 Task: Assign Person0000000155 as Project Lead of Scrum Project Project0000000078 in Jira. Create Issue Issue0000000381 in Backlog  in Scrum Project Project0000000077 in Jira. Create Issue Issue0000000382 in Backlog  in Scrum Project Project0000000077 in Jira. Create Issue Issue0000000383 in Backlog  in Scrum Project Project0000000077 in Jira. Create Issue Issue0000000384 in Backlog  in Scrum Project Project0000000077 in Jira
Action: Mouse moved to (292, 90)
Screenshot: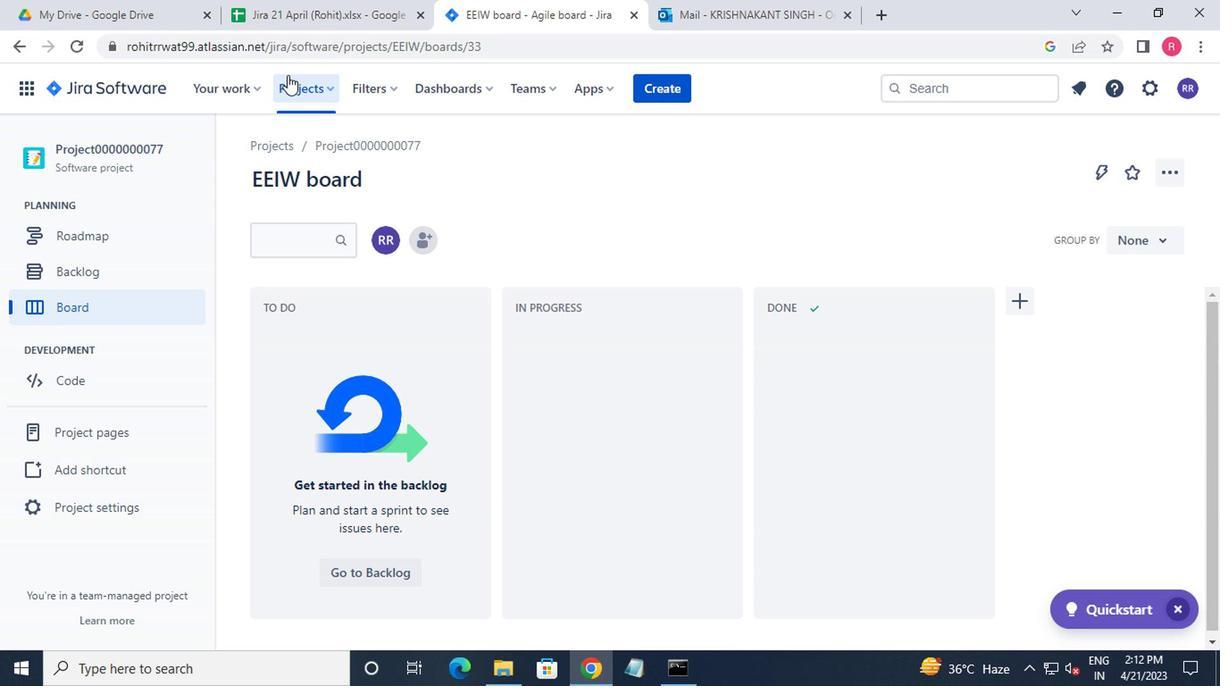 
Action: Mouse pressed left at (292, 90)
Screenshot: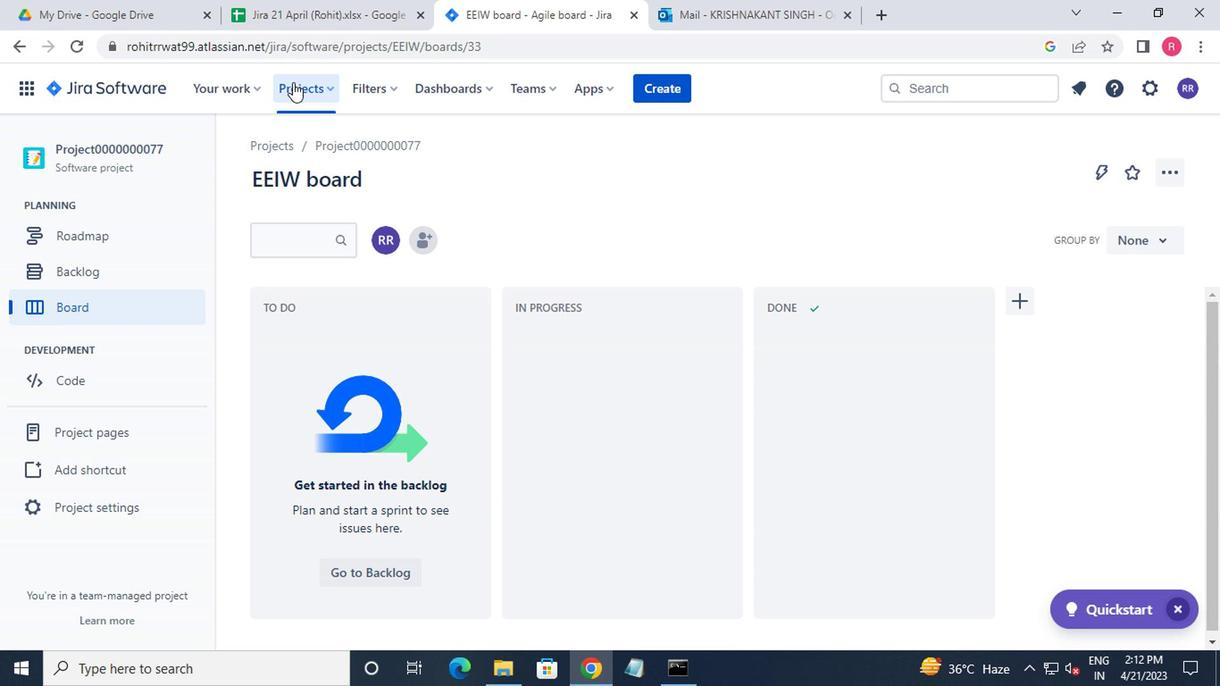 
Action: Mouse moved to (378, 204)
Screenshot: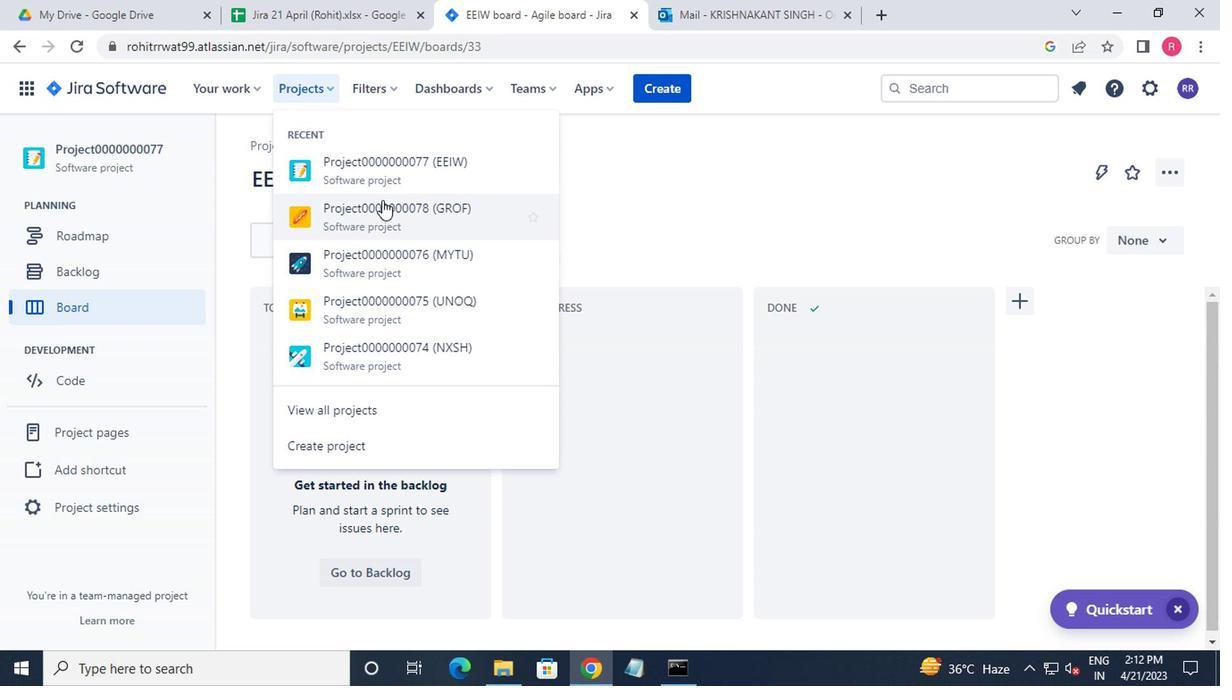
Action: Mouse pressed left at (378, 204)
Screenshot: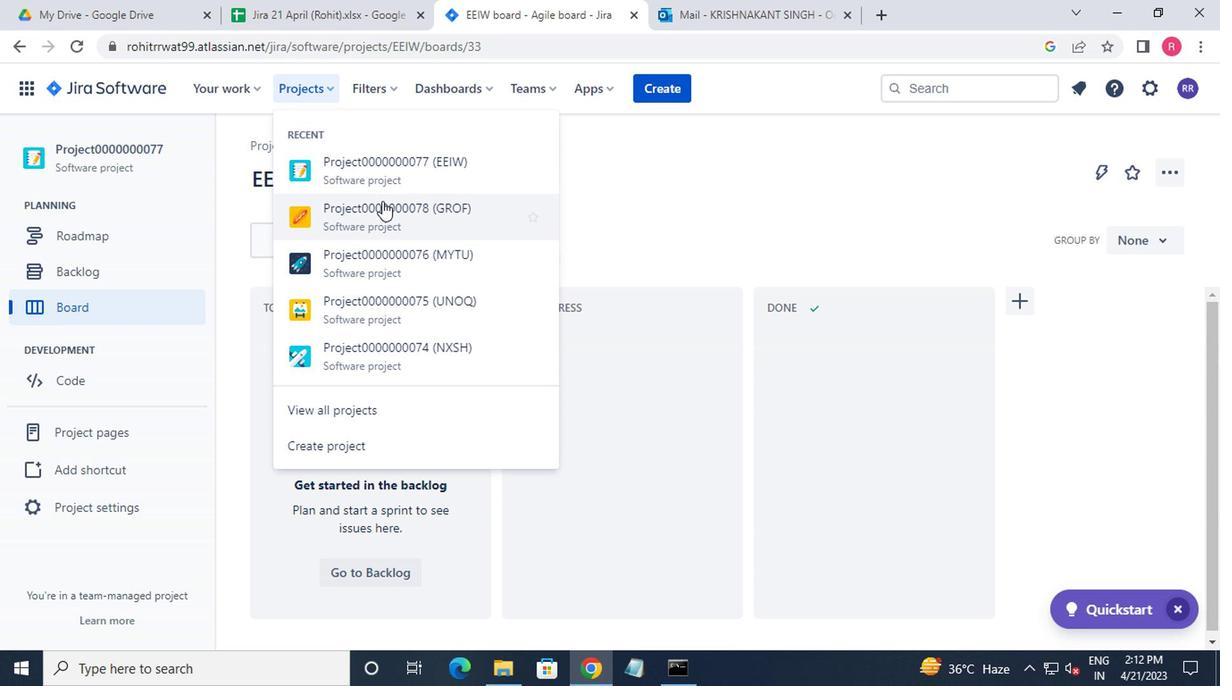 
Action: Mouse moved to (413, 243)
Screenshot: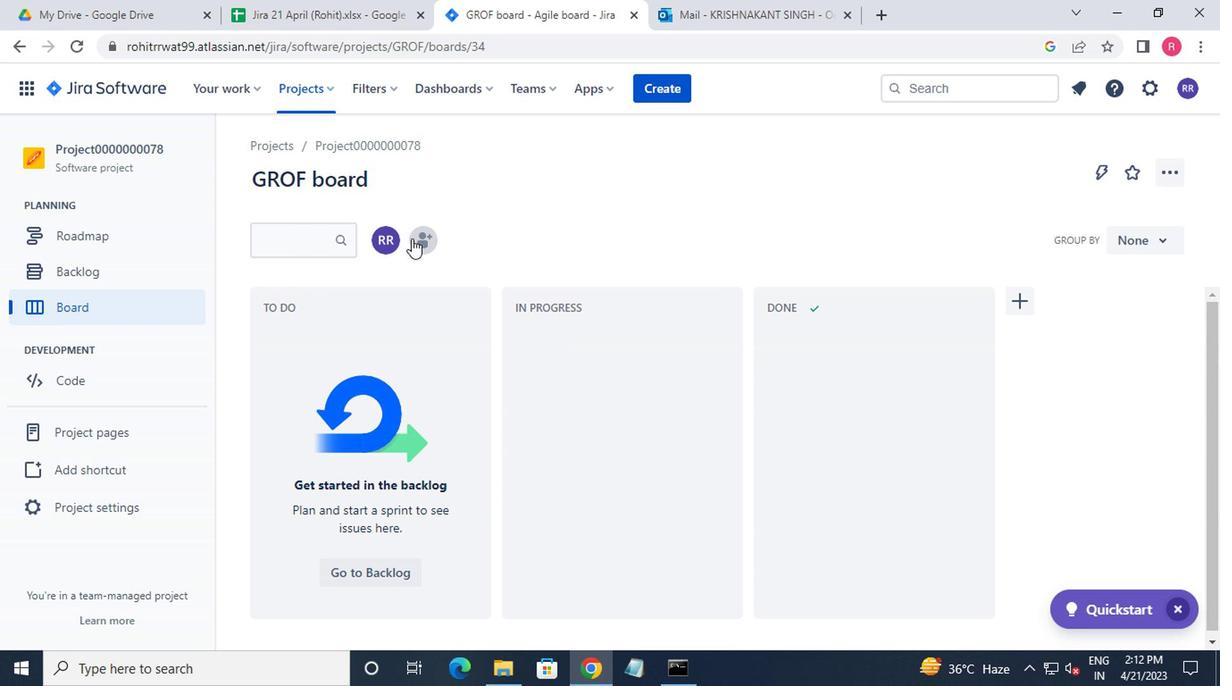 
Action: Mouse pressed left at (413, 243)
Screenshot: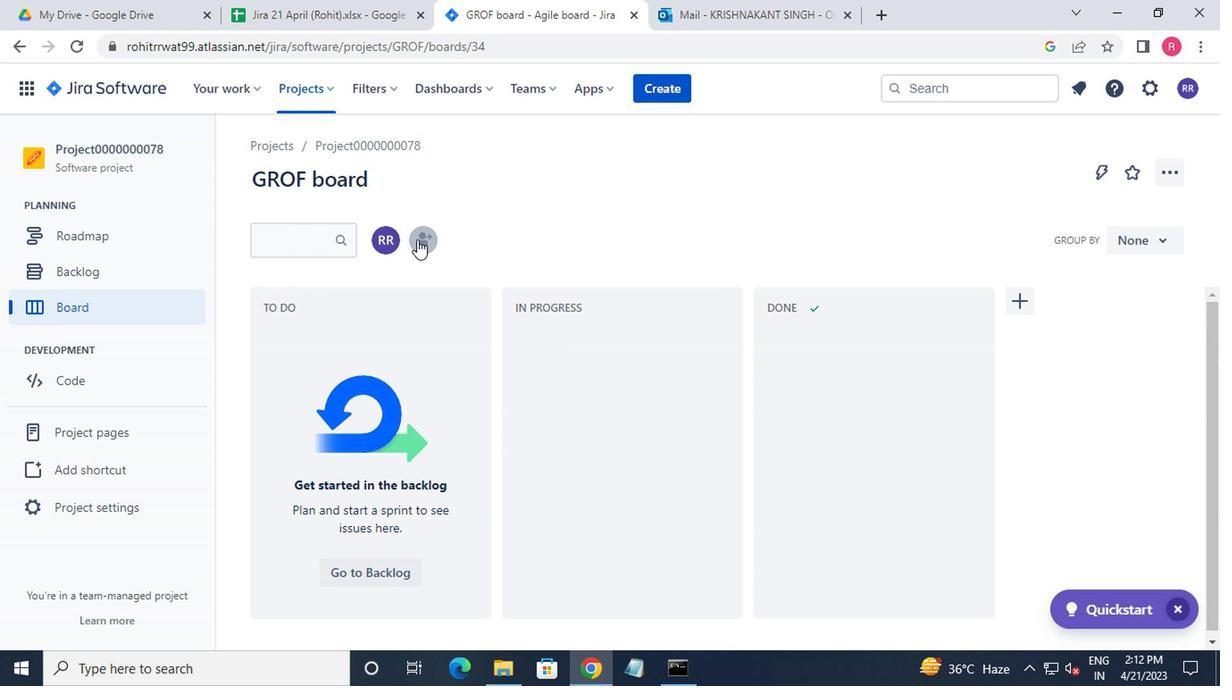 
Action: Mouse moved to (430, 284)
Screenshot: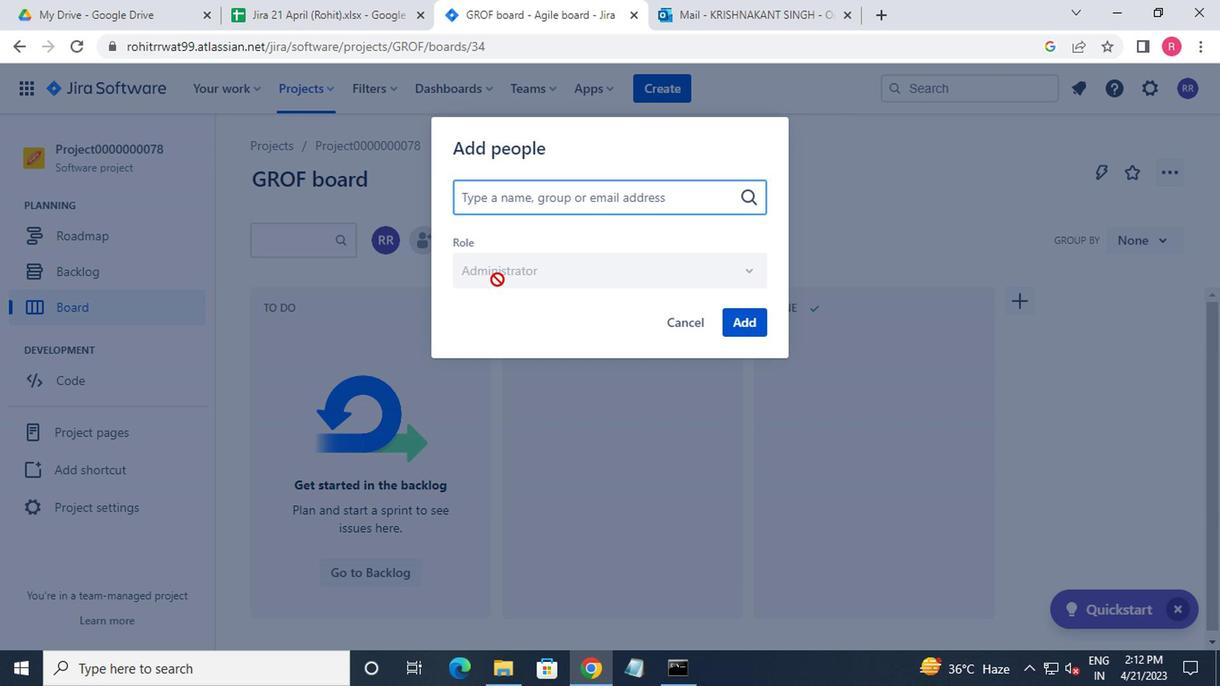
Action: Key pressed p
Screenshot: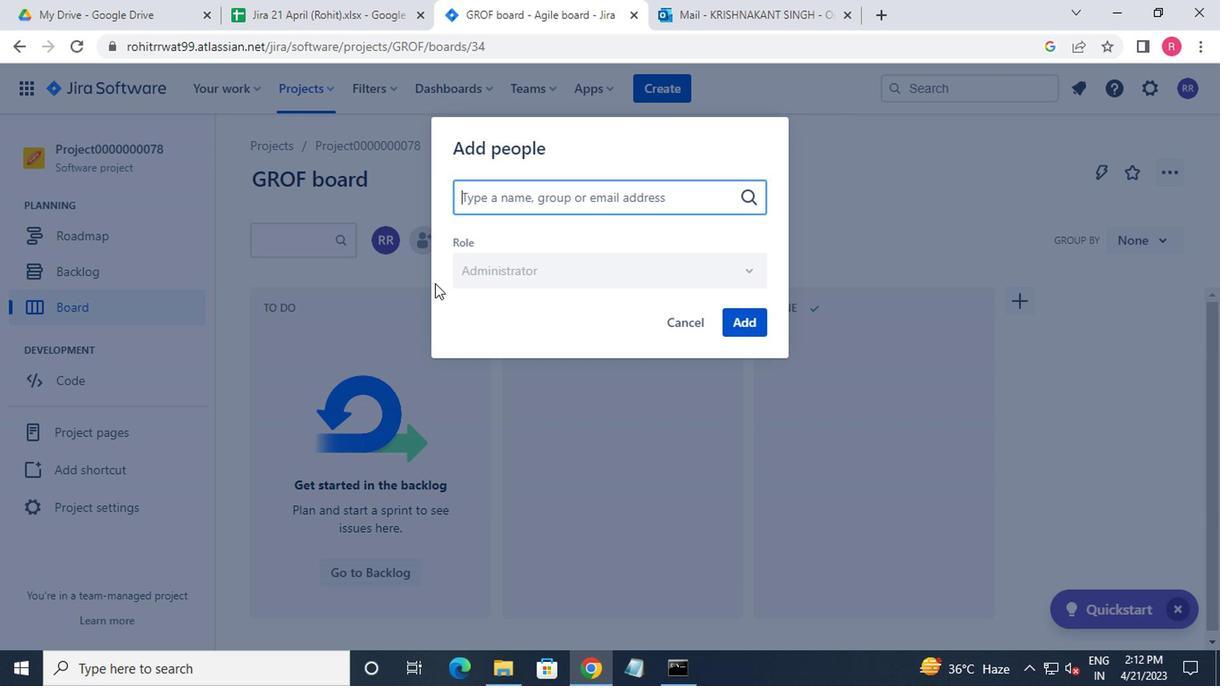 
Action: Mouse moved to (542, 247)
Screenshot: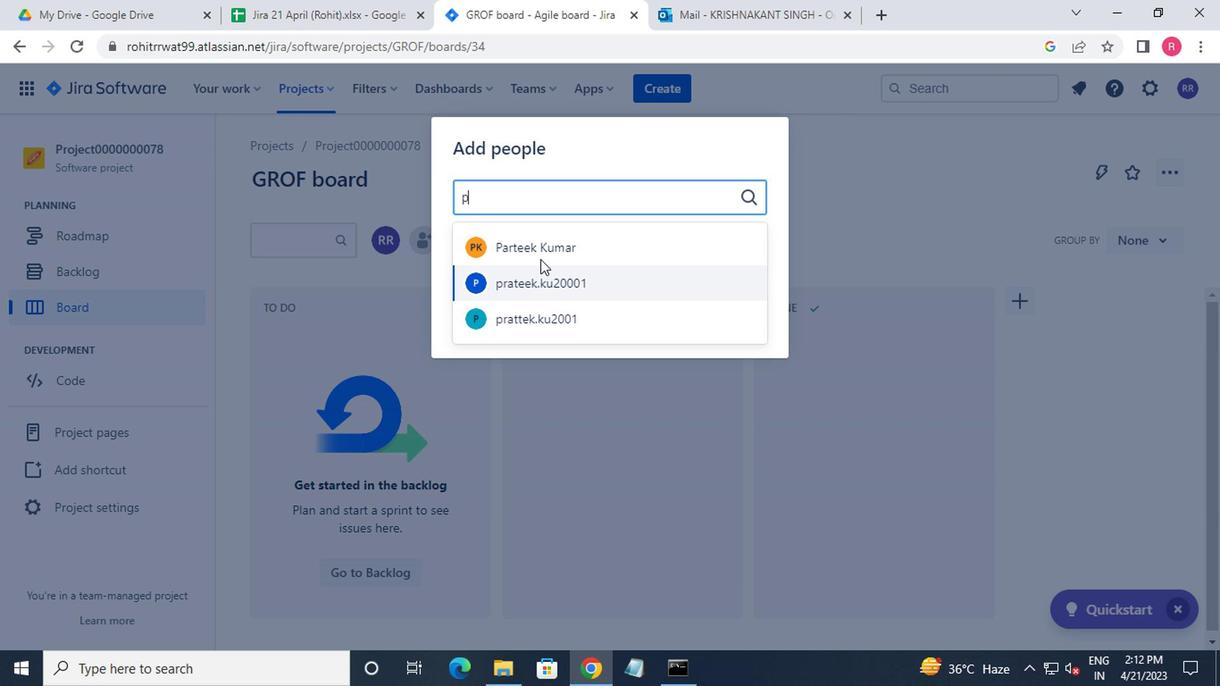 
Action: Mouse pressed left at (542, 247)
Screenshot: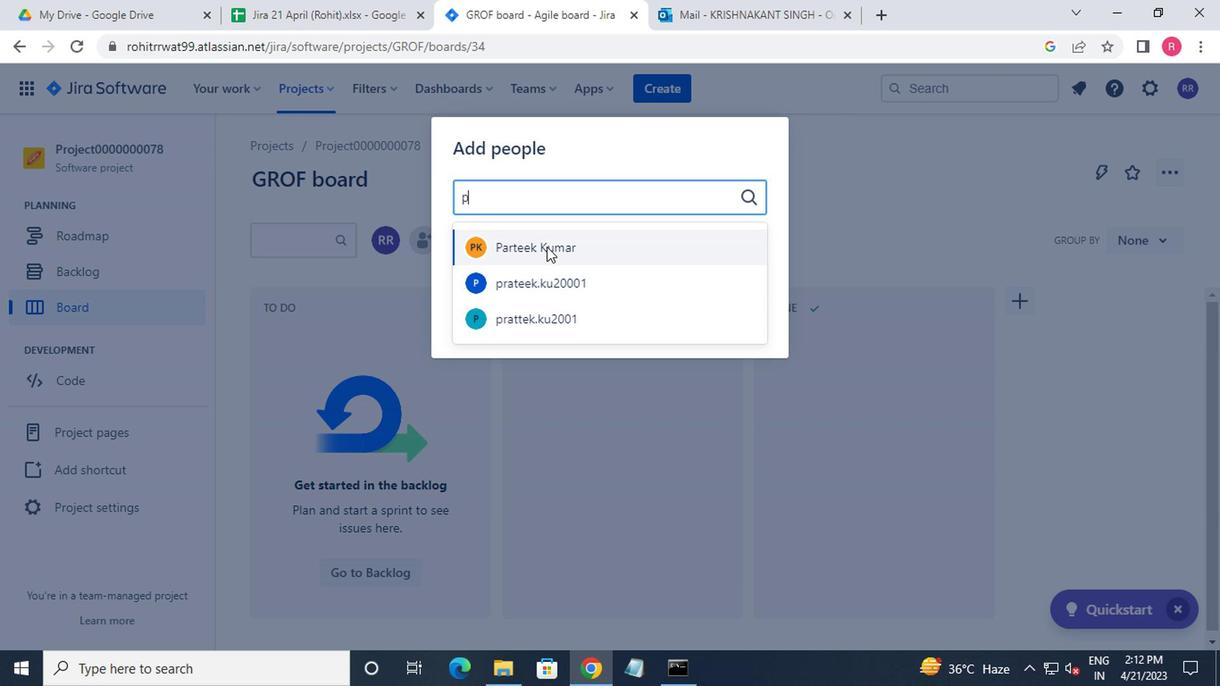 
Action: Mouse moved to (744, 321)
Screenshot: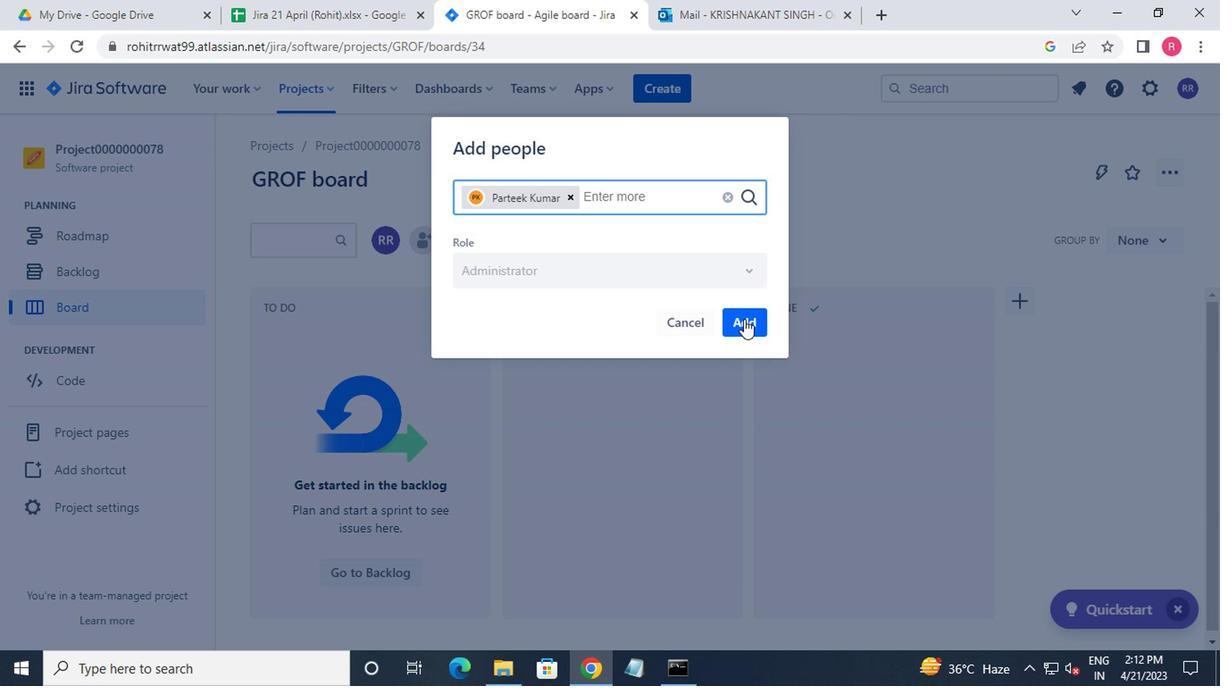 
Action: Mouse pressed left at (744, 321)
Screenshot: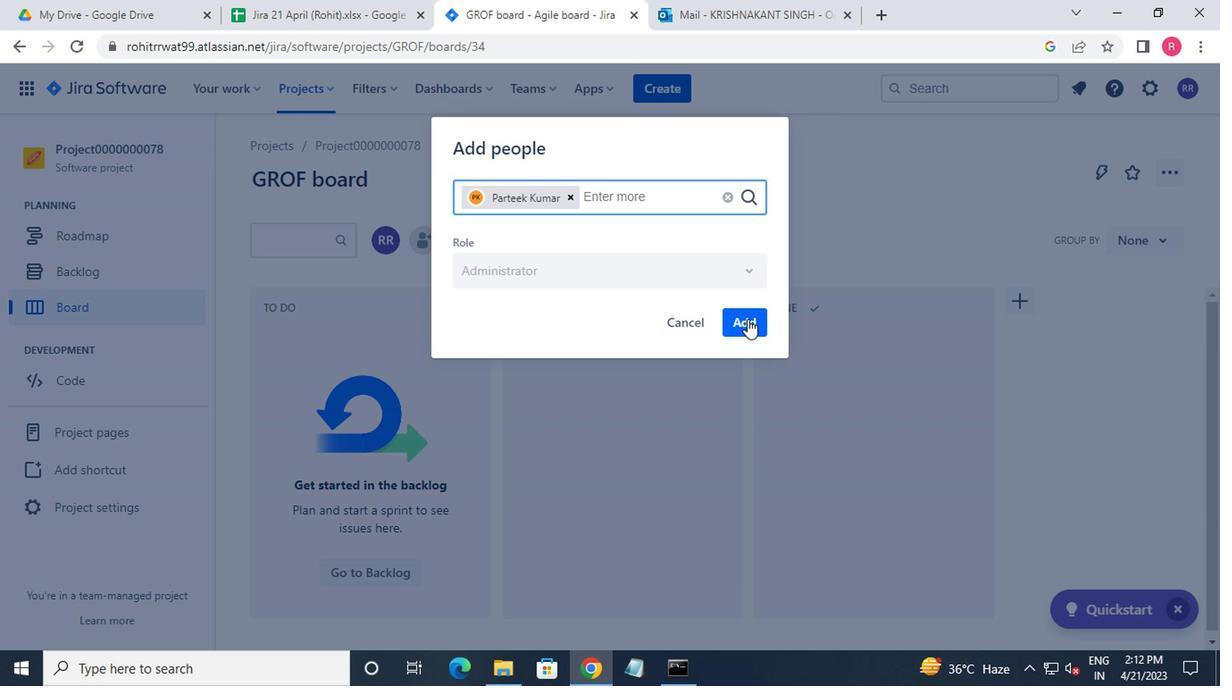 
Action: Mouse moved to (303, 91)
Screenshot: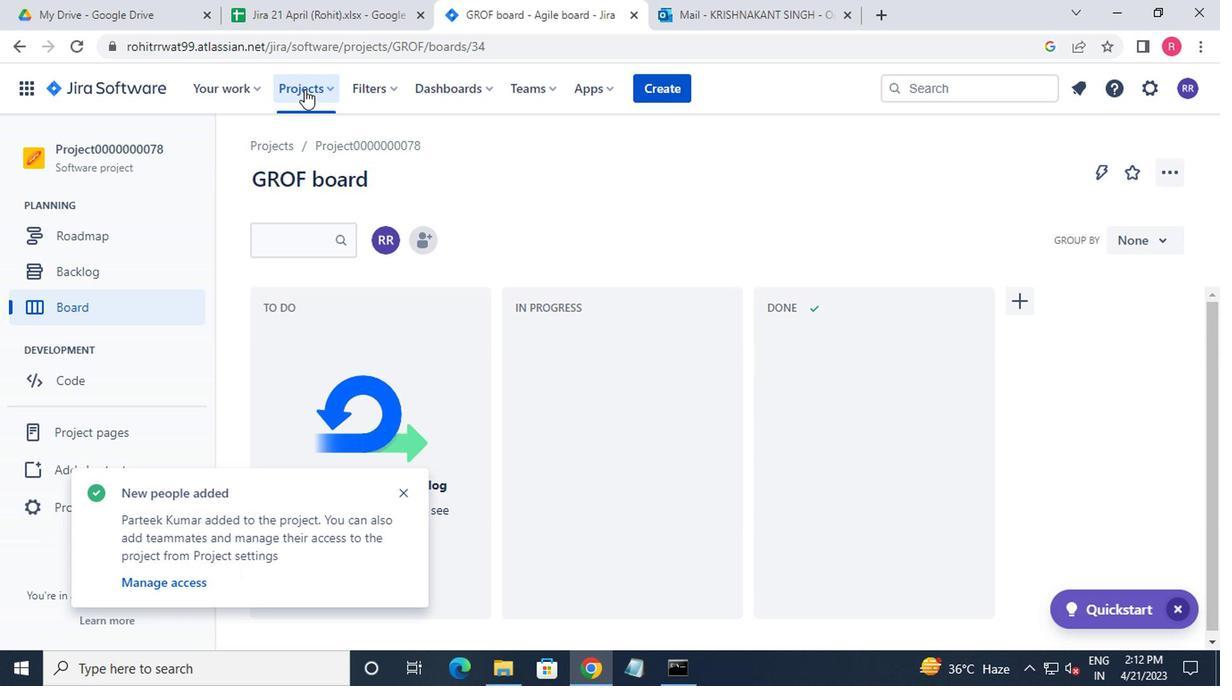 
Action: Mouse pressed left at (303, 91)
Screenshot: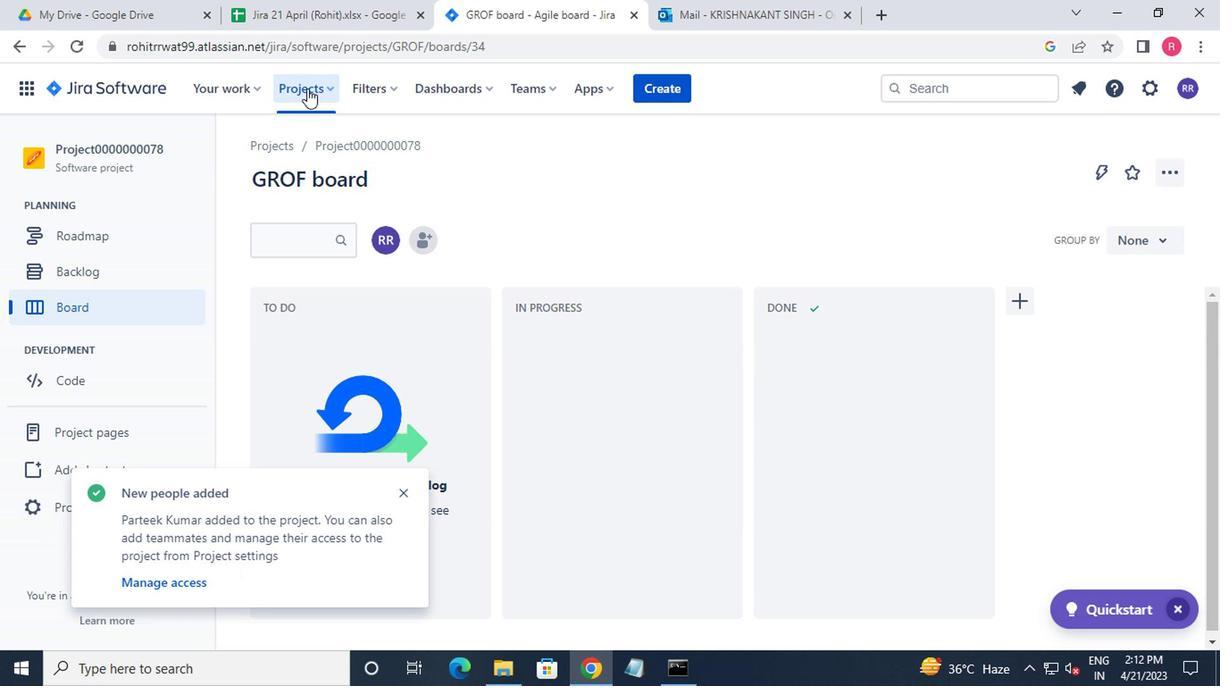 
Action: Mouse moved to (382, 202)
Screenshot: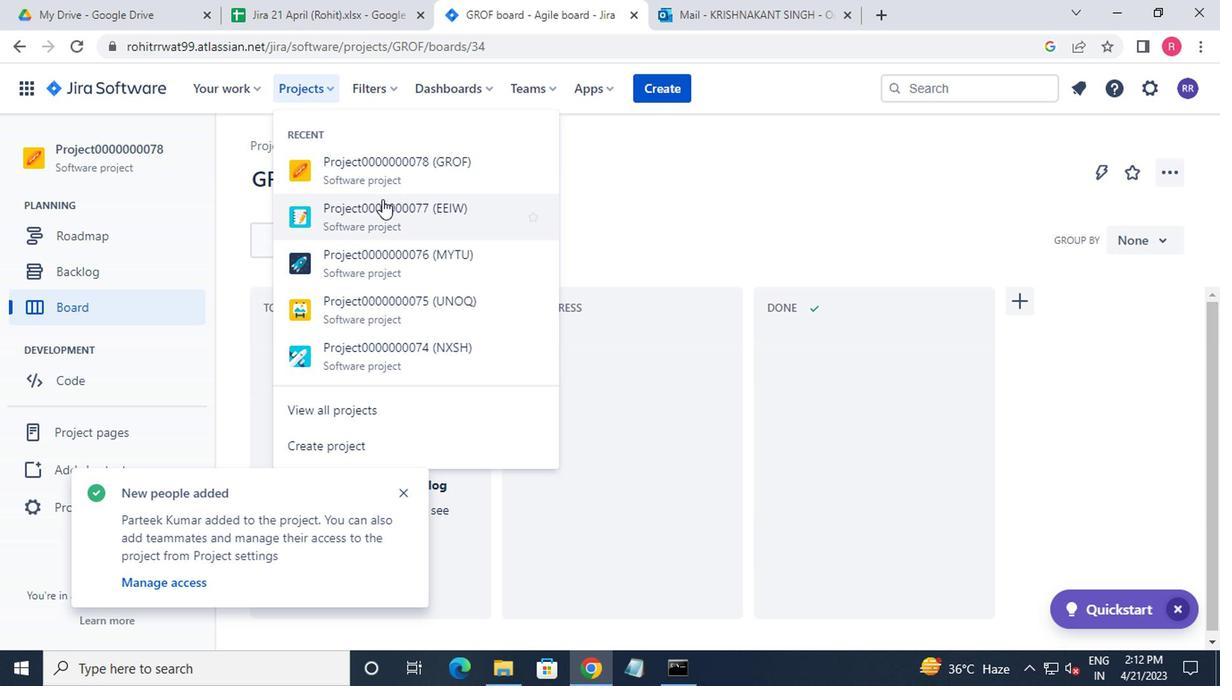 
Action: Mouse pressed left at (382, 202)
Screenshot: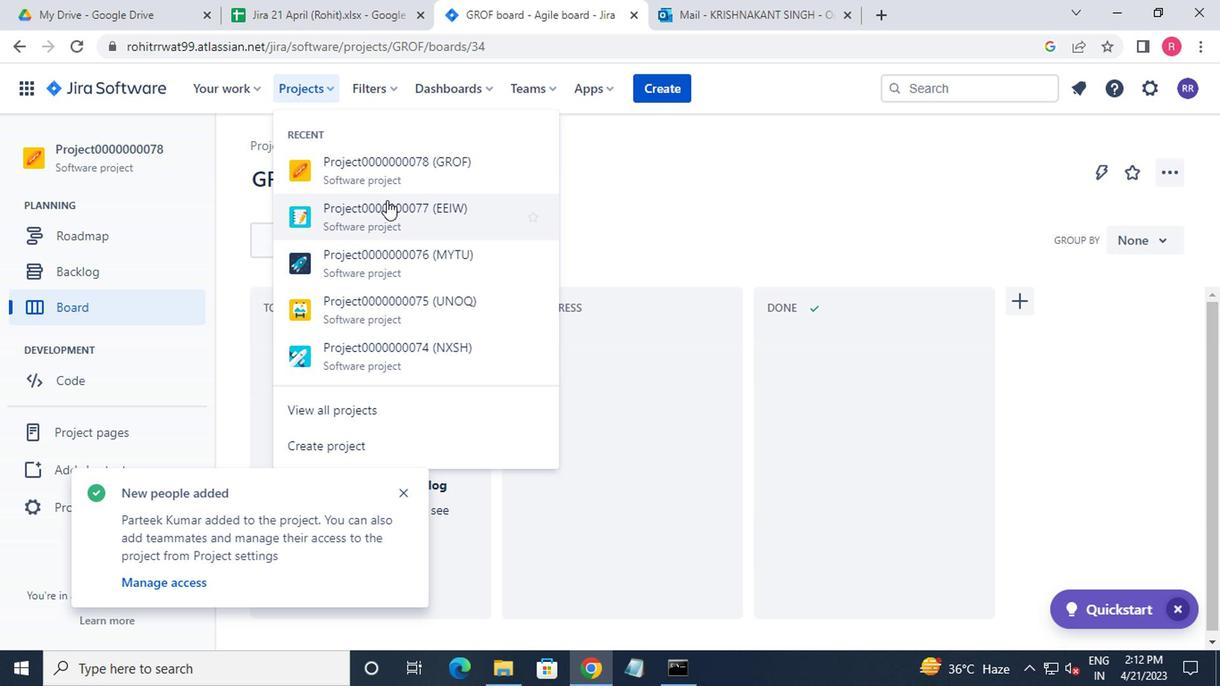
Action: Mouse moved to (131, 279)
Screenshot: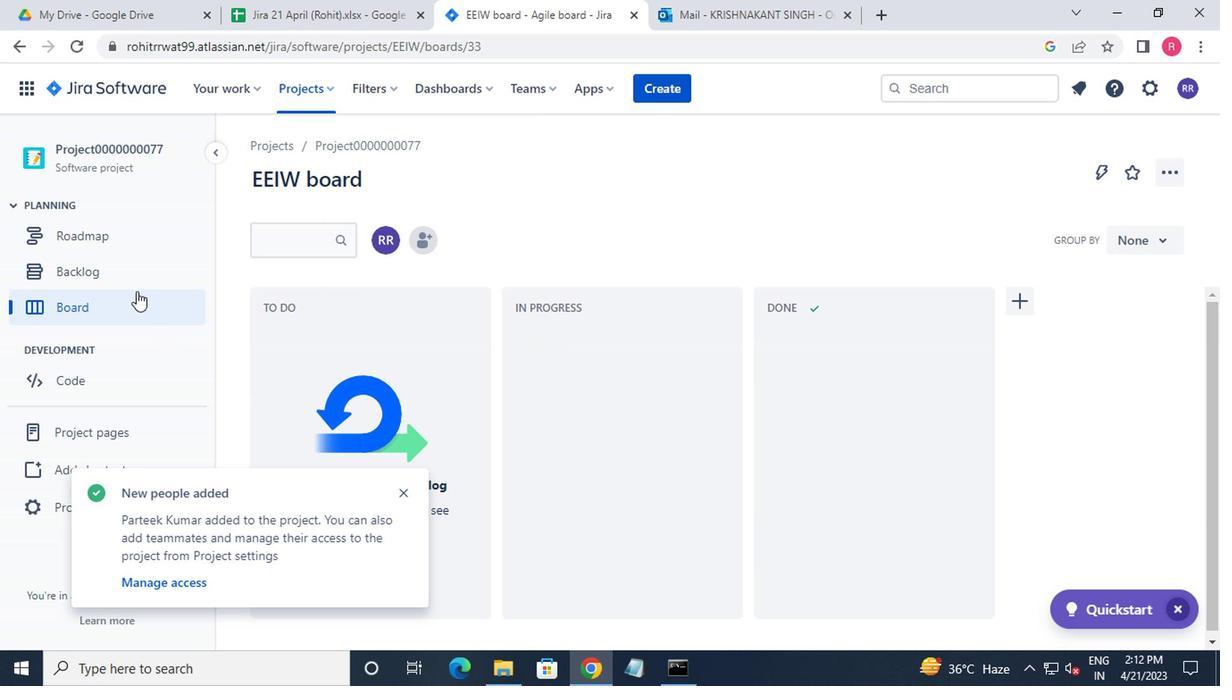 
Action: Mouse pressed left at (131, 279)
Screenshot: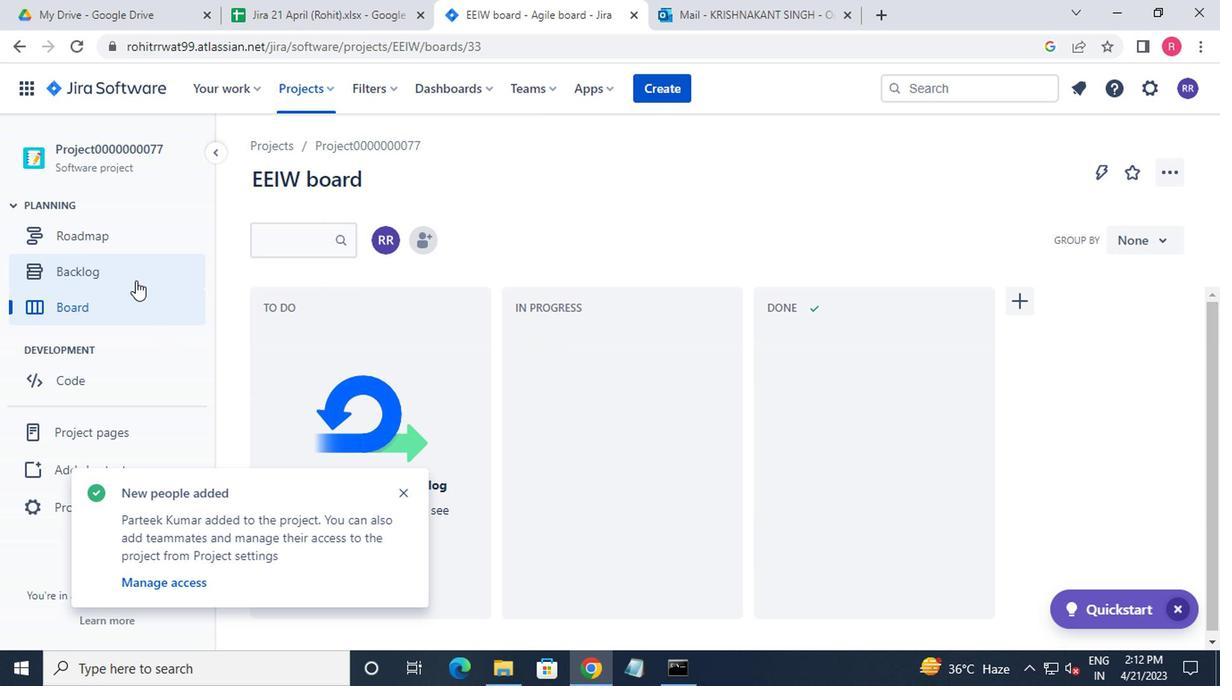 
Action: Mouse moved to (380, 344)
Screenshot: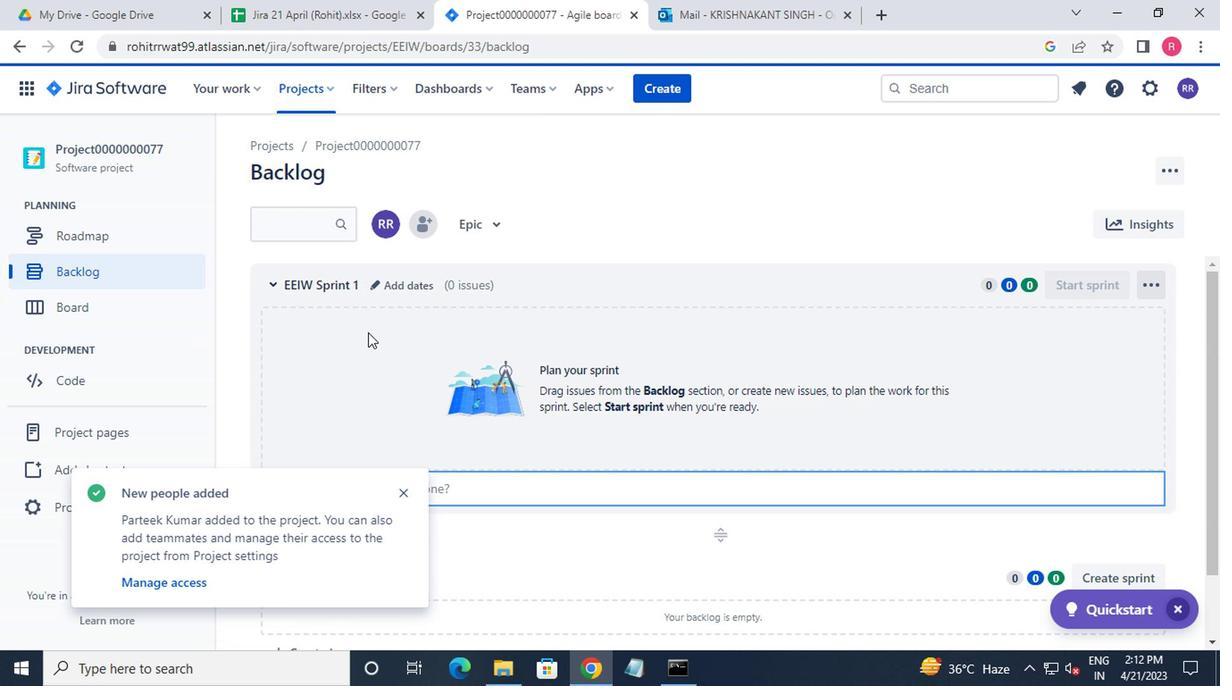 
Action: Mouse scrolled (380, 343) with delta (0, 0)
Screenshot: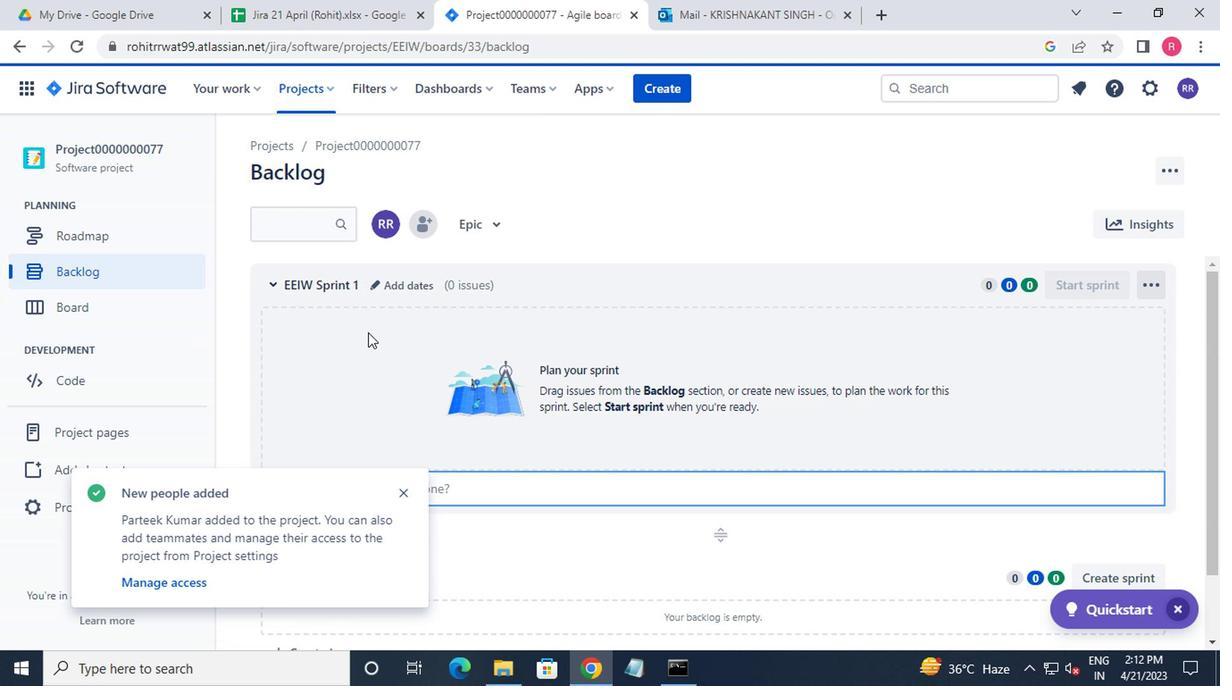 
Action: Mouse moved to (389, 348)
Screenshot: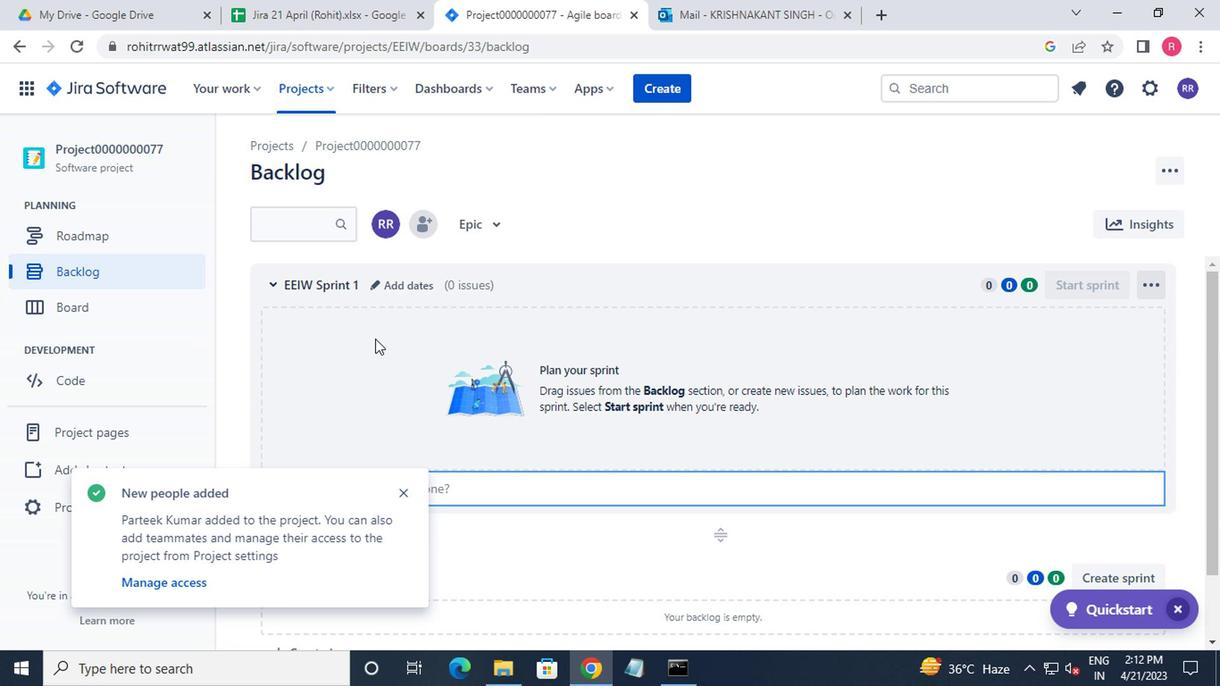 
Action: Mouse scrolled (389, 348) with delta (0, 0)
Screenshot: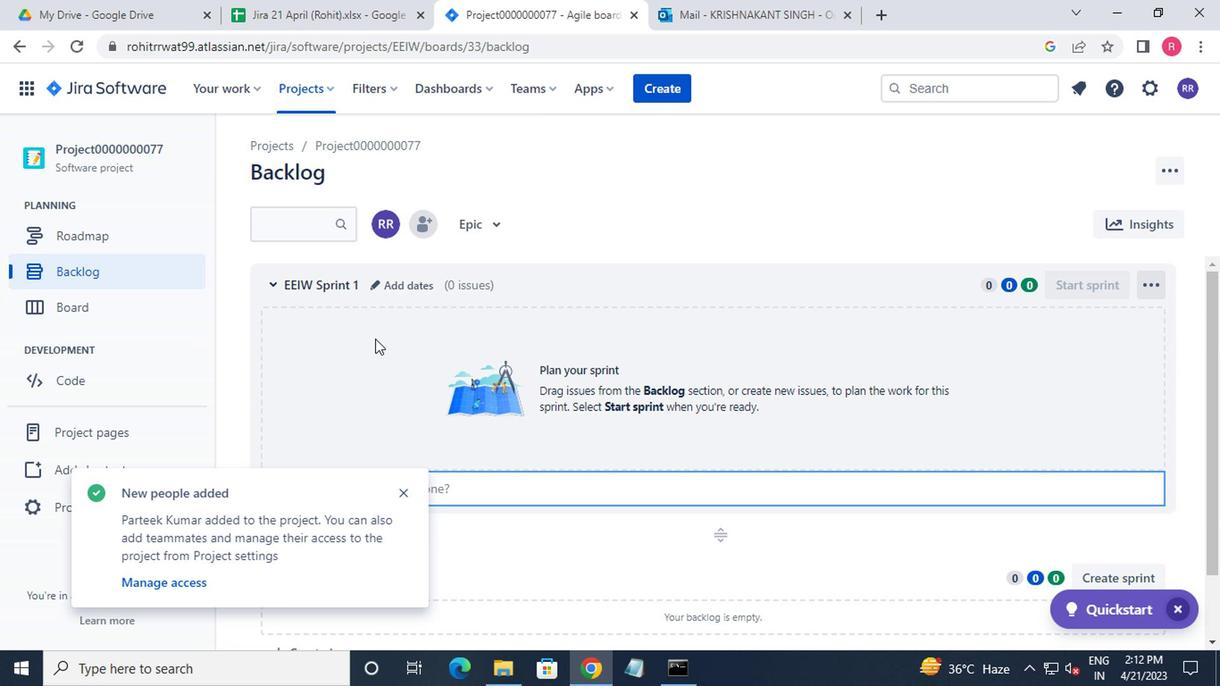 
Action: Mouse moved to (394, 350)
Screenshot: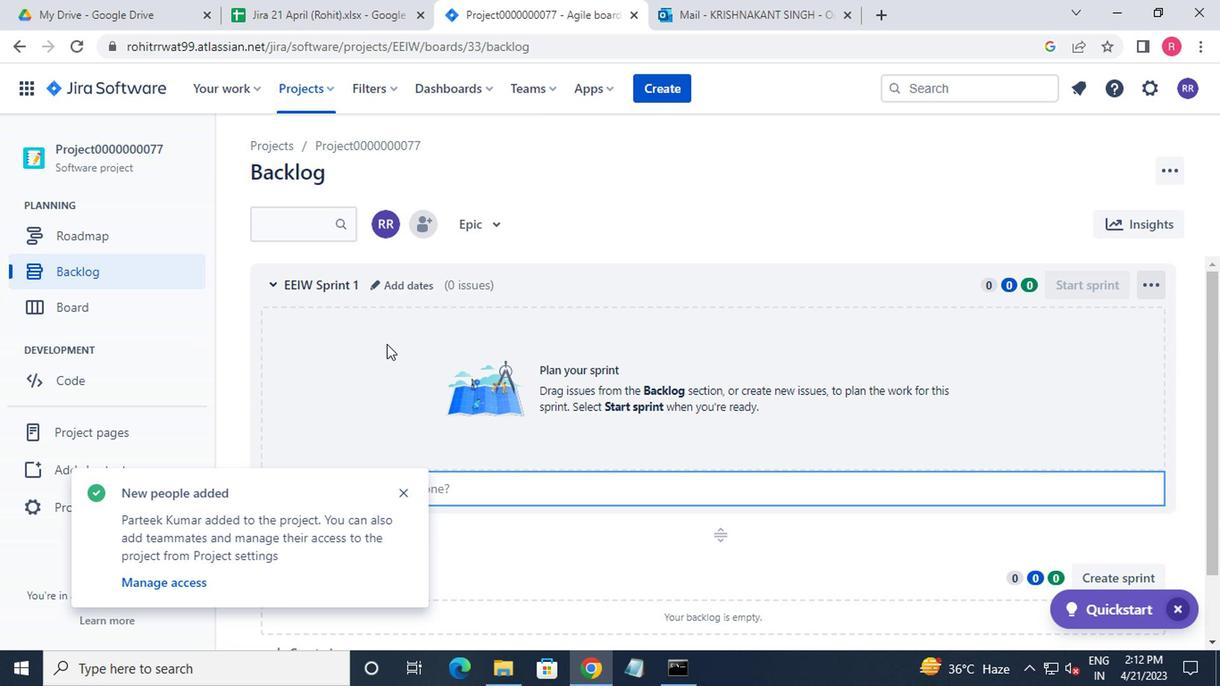 
Action: Mouse scrolled (394, 349) with delta (0, -1)
Screenshot: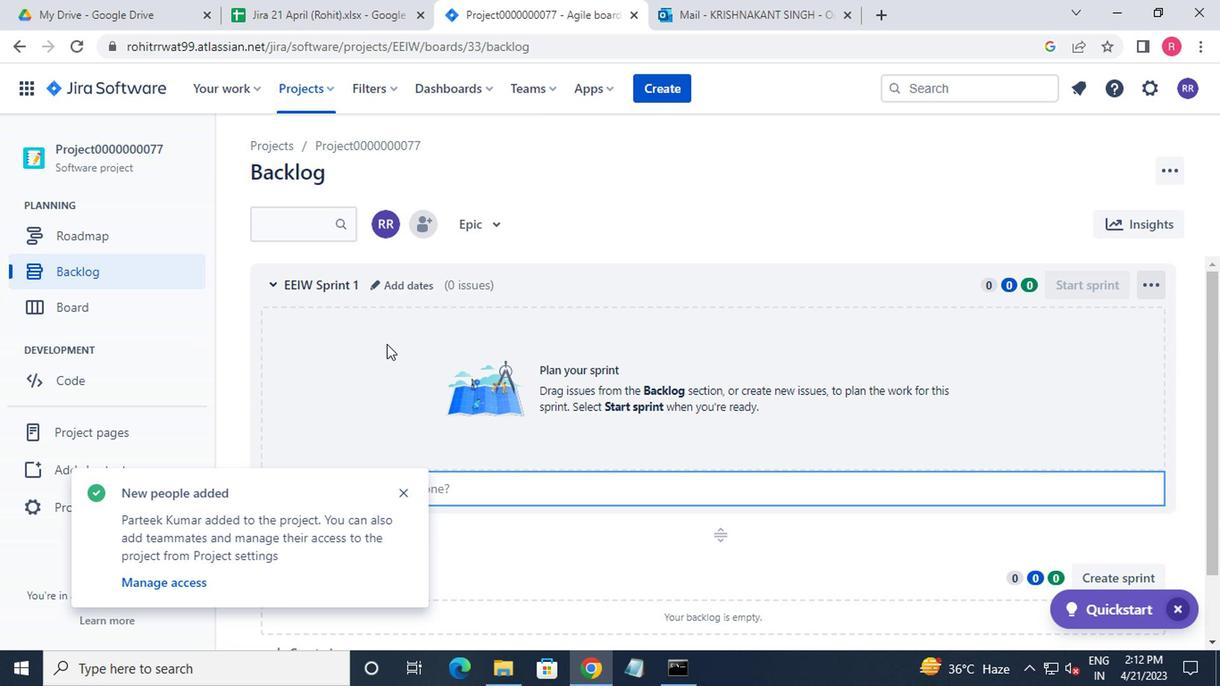 
Action: Mouse moved to (394, 351)
Screenshot: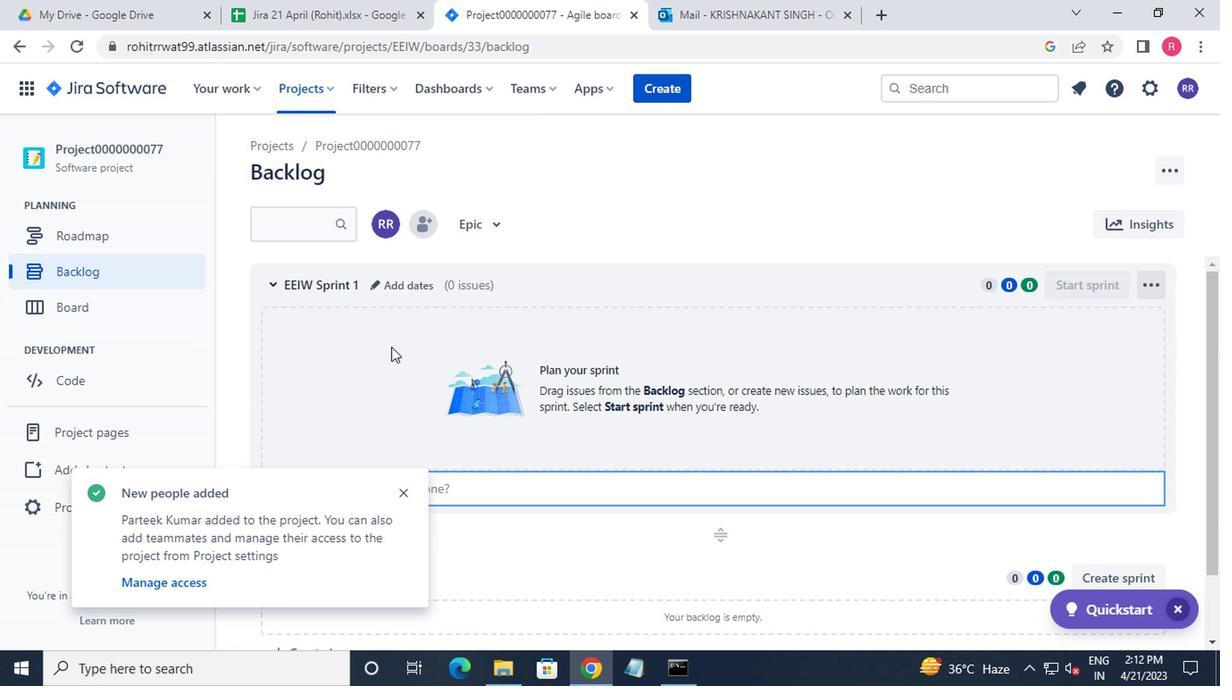 
Action: Mouse scrolled (394, 350) with delta (0, 0)
Screenshot: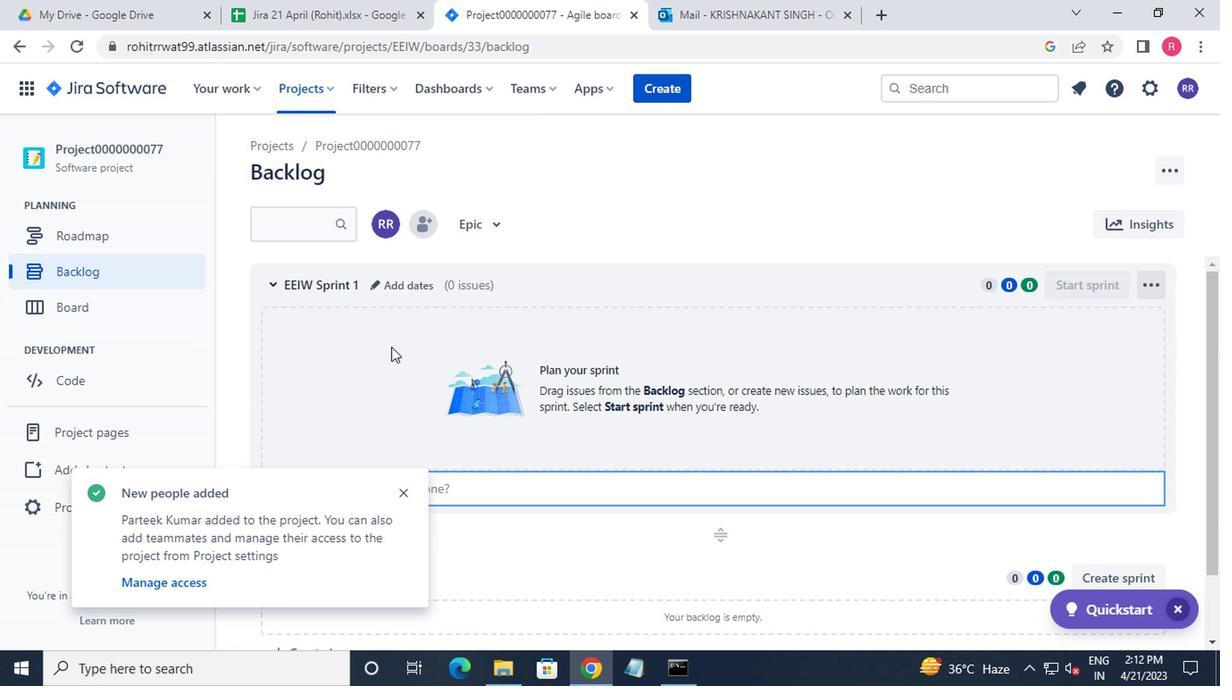 
Action: Mouse moved to (397, 353)
Screenshot: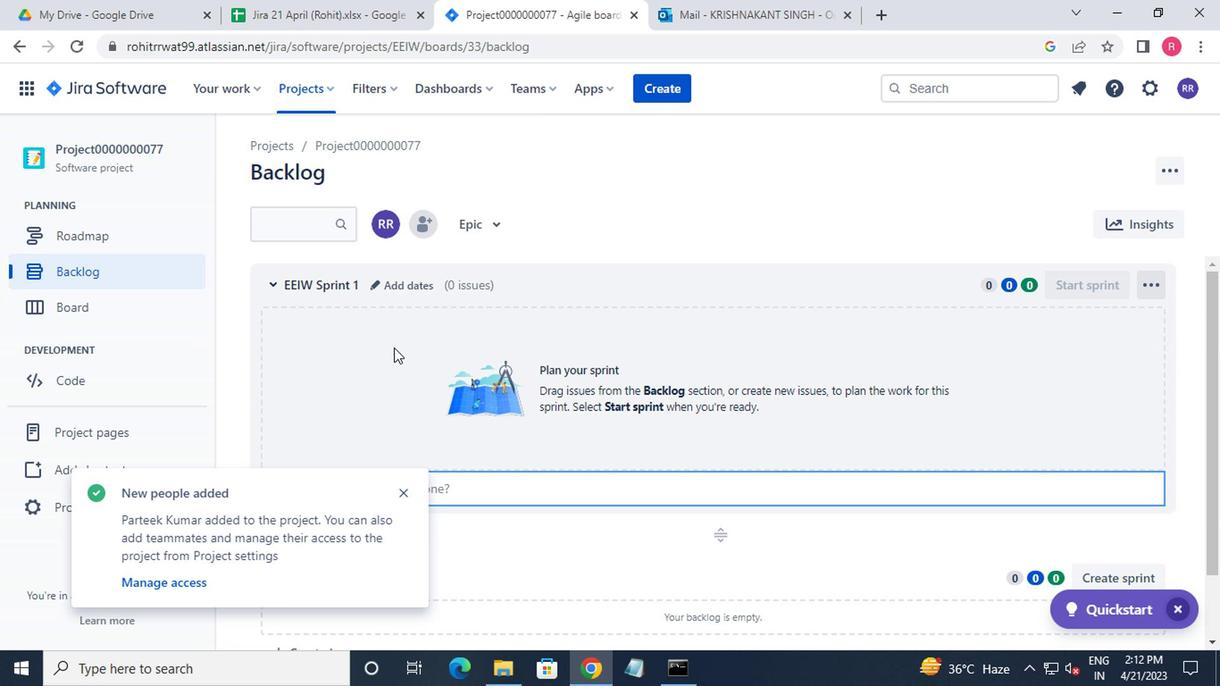 
Action: Mouse scrolled (397, 352) with delta (0, 0)
Screenshot: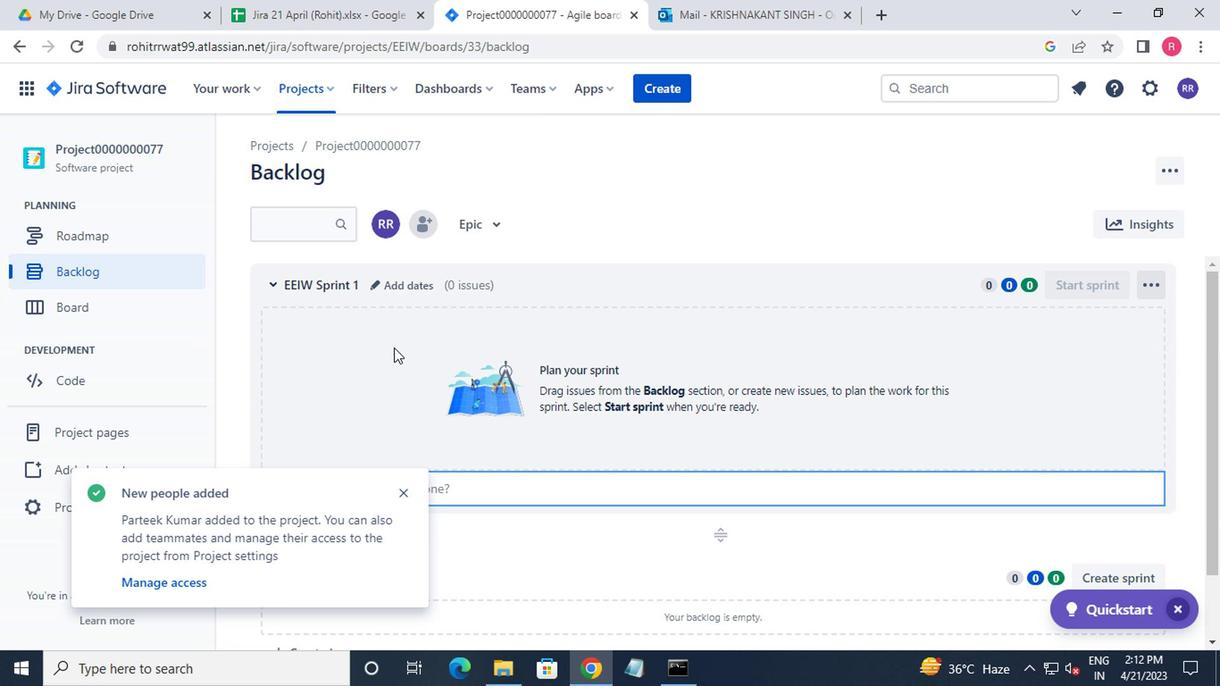 
Action: Mouse moved to (401, 494)
Screenshot: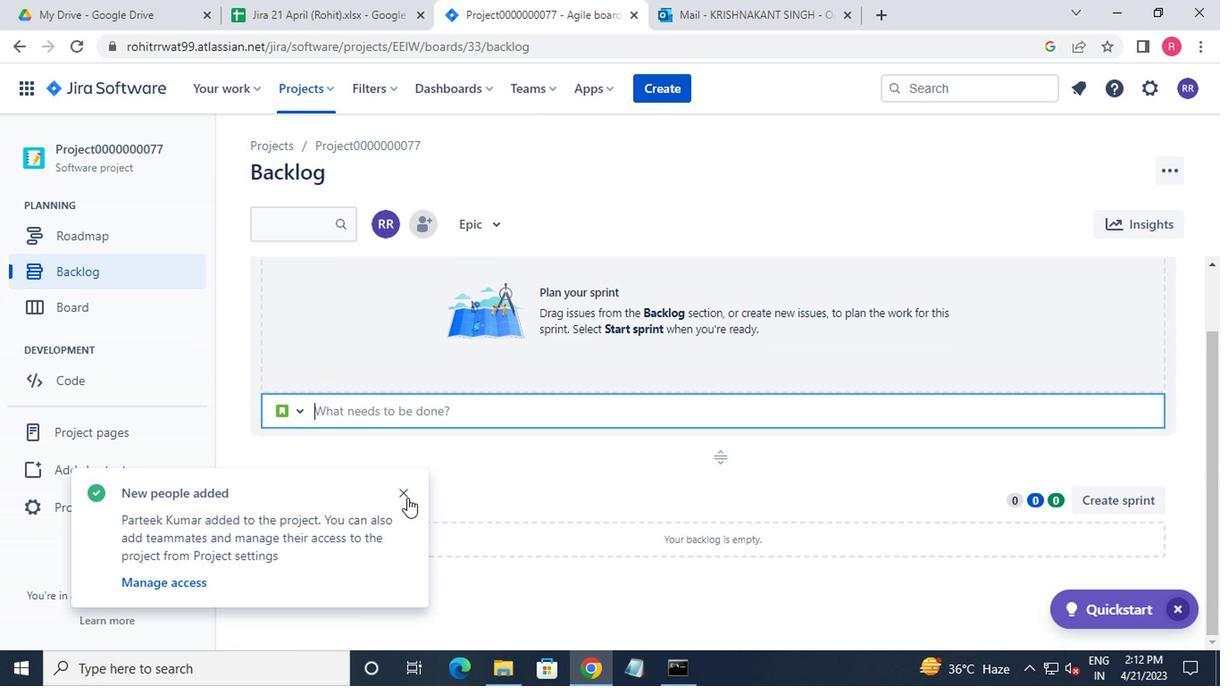 
Action: Mouse pressed left at (401, 494)
Screenshot: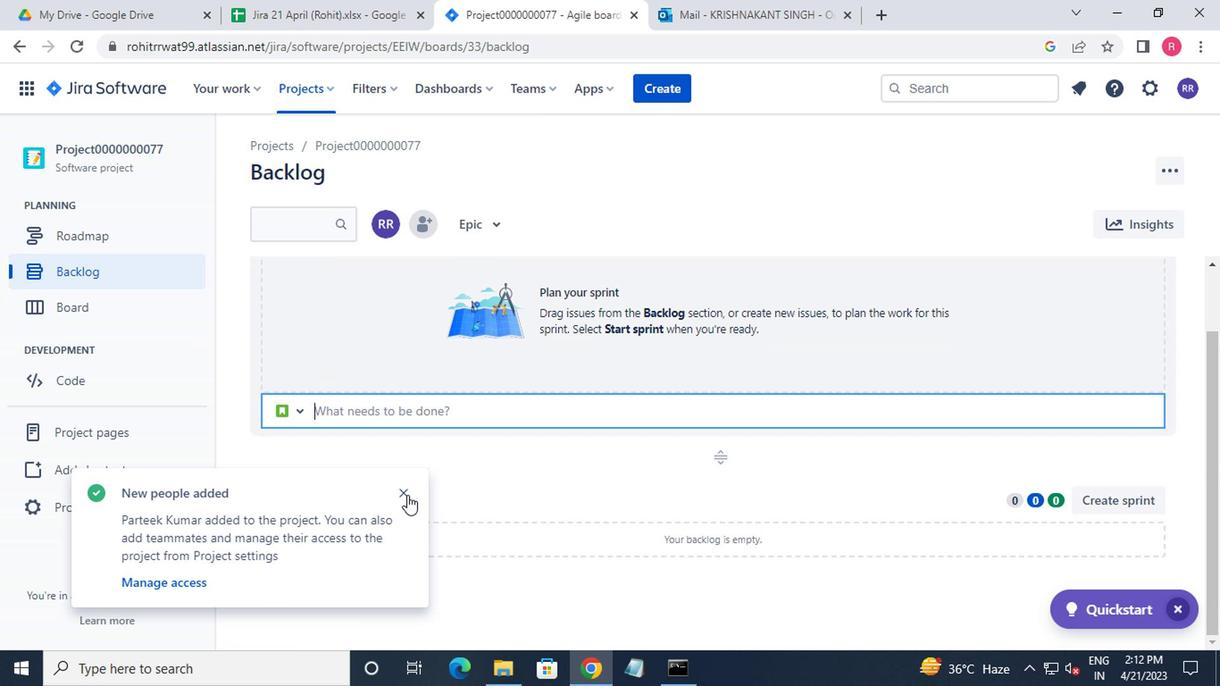 
Action: Mouse moved to (325, 561)
Screenshot: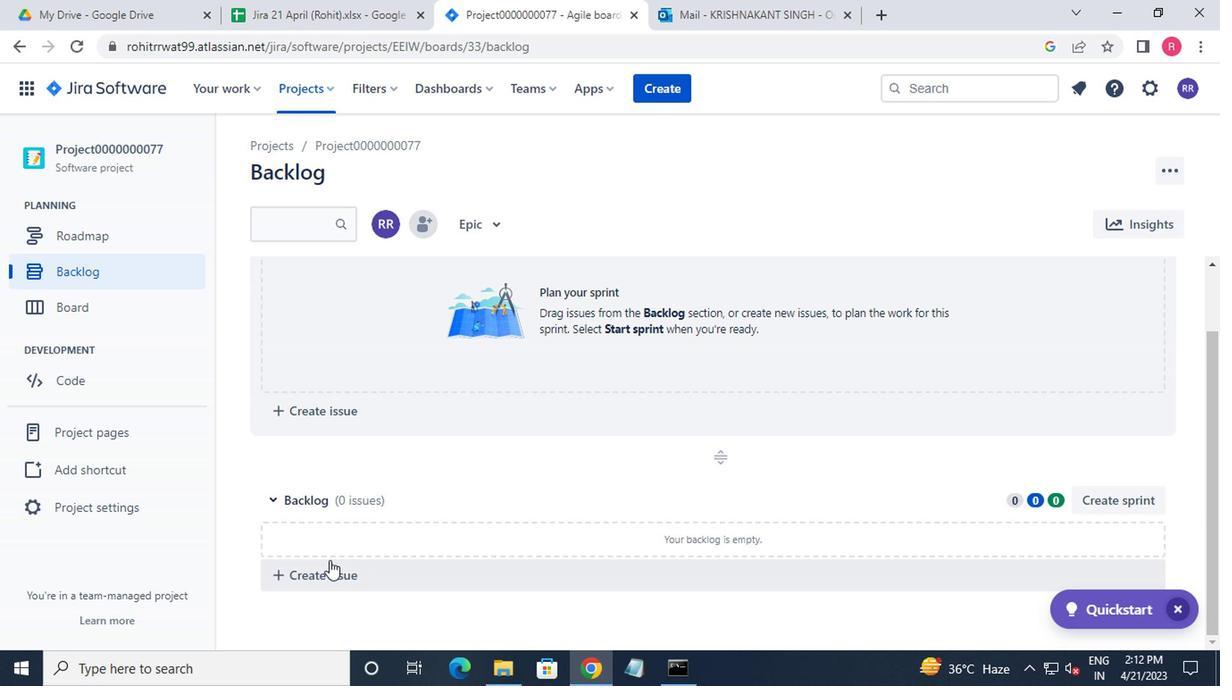 
Action: Mouse pressed left at (325, 561)
Screenshot: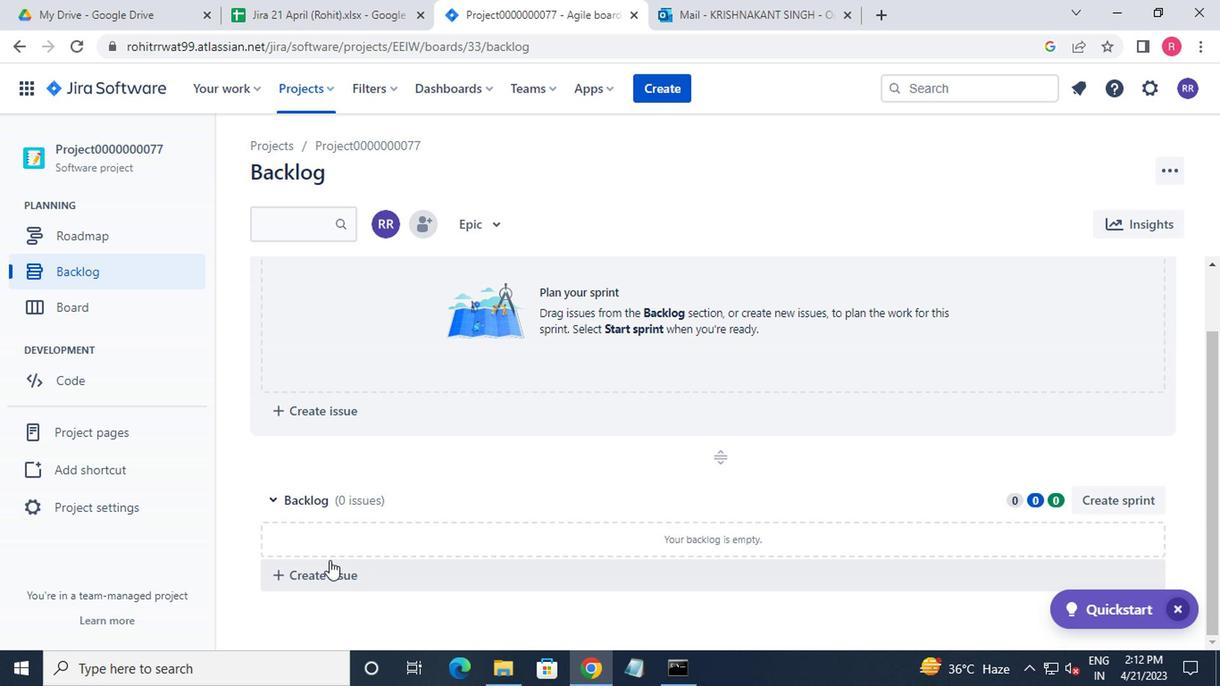 
Action: Mouse moved to (326, 559)
Screenshot: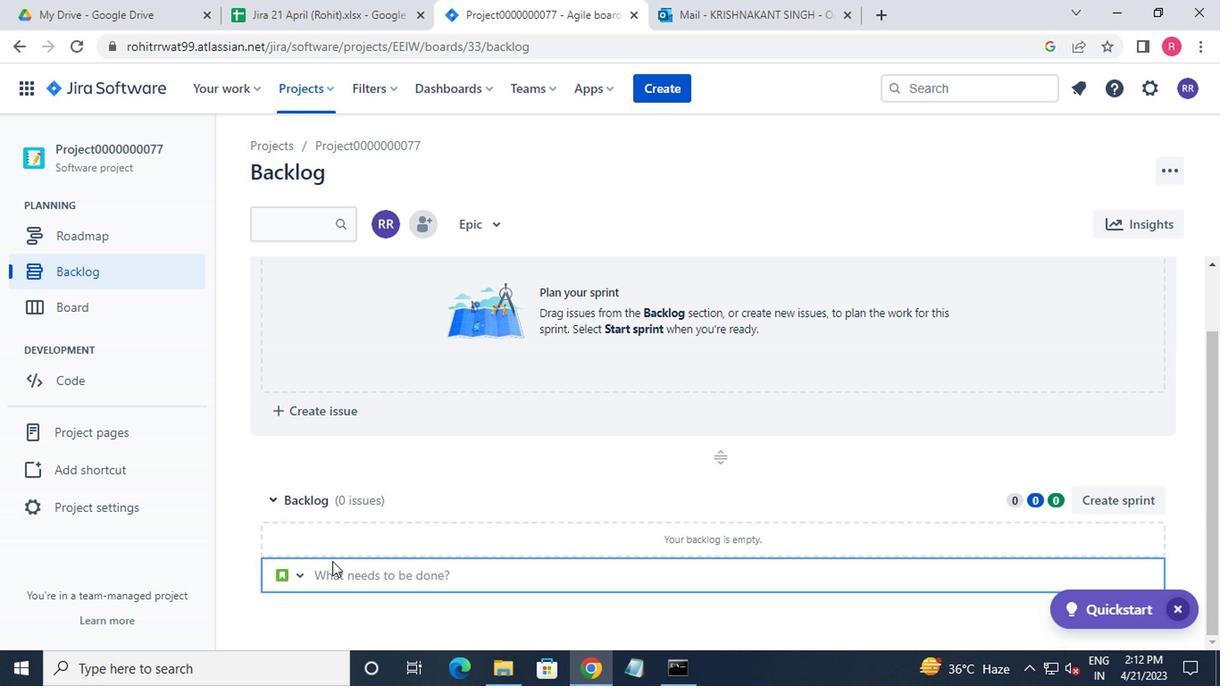 
Action: Key pressed <Key.shift_r>I
Screenshot: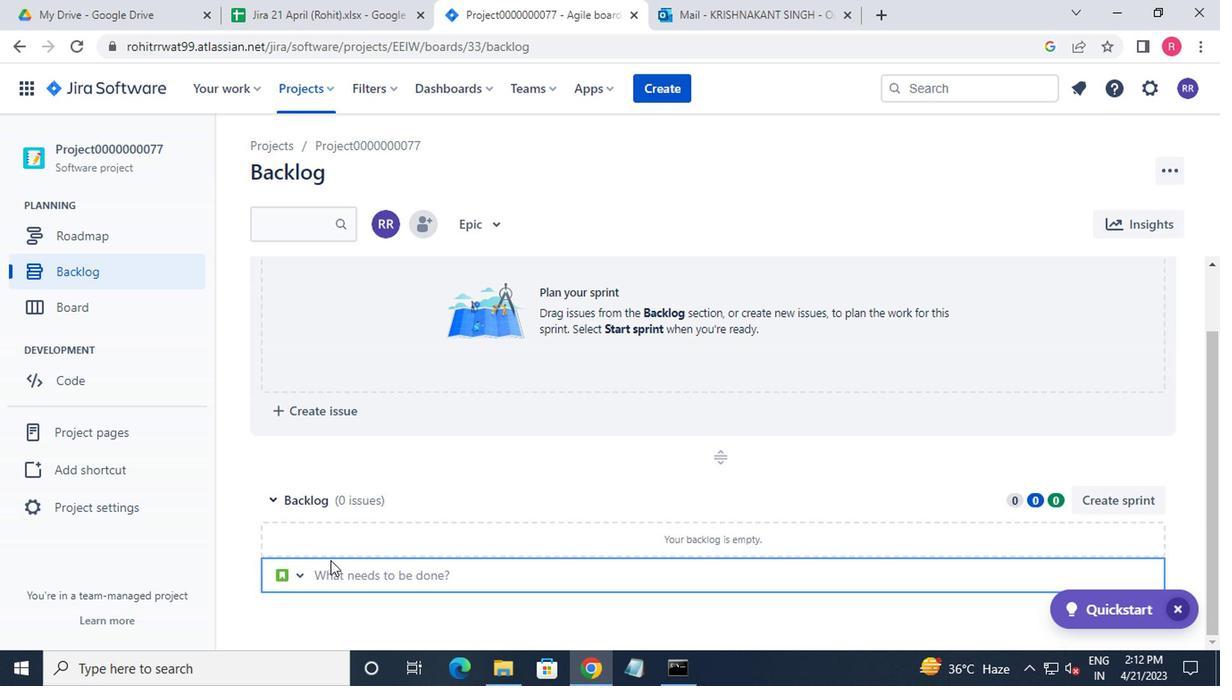
Action: Mouse moved to (325, 559)
Screenshot: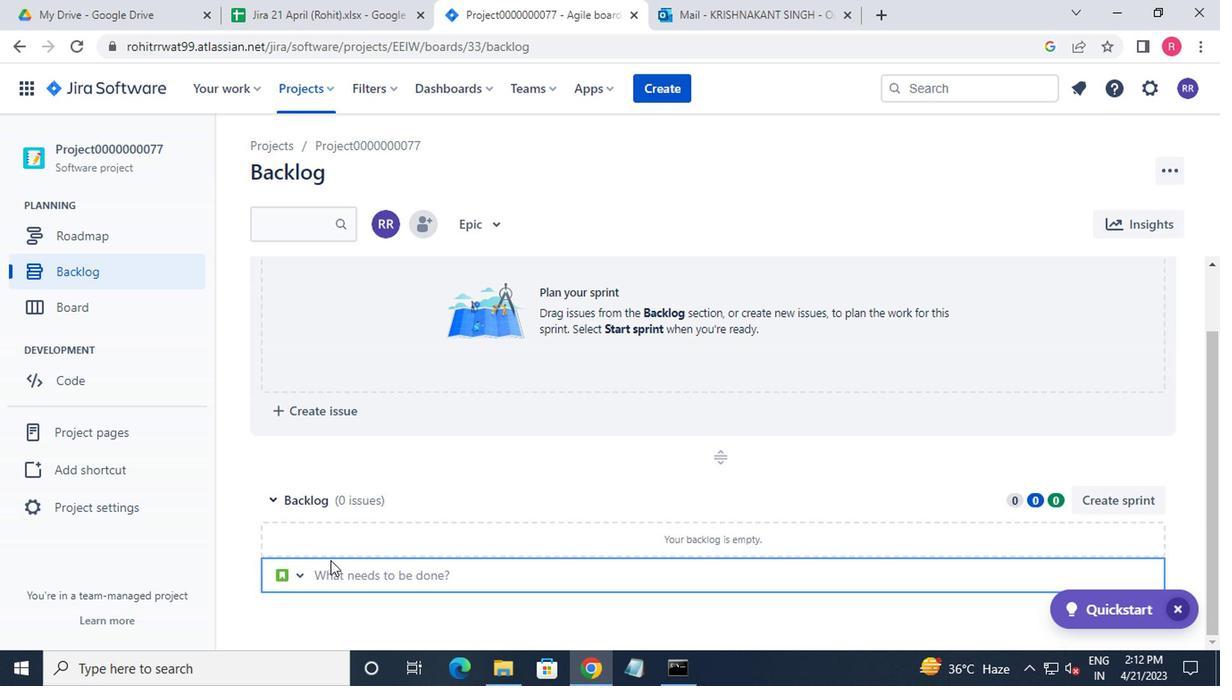 
Action: Key pressed ssue--<Key.backspace><Key.backspace><Key.backspace><Key.backspace>ue0000000381<Key.enter><Key.shift_r>Issue0000000382<Key.enter><Key.shift_r><Key.shift_r>Issue0000000383<Key.enter><Key.shift_r>Issue0000000384<Key.enter>
Screenshot: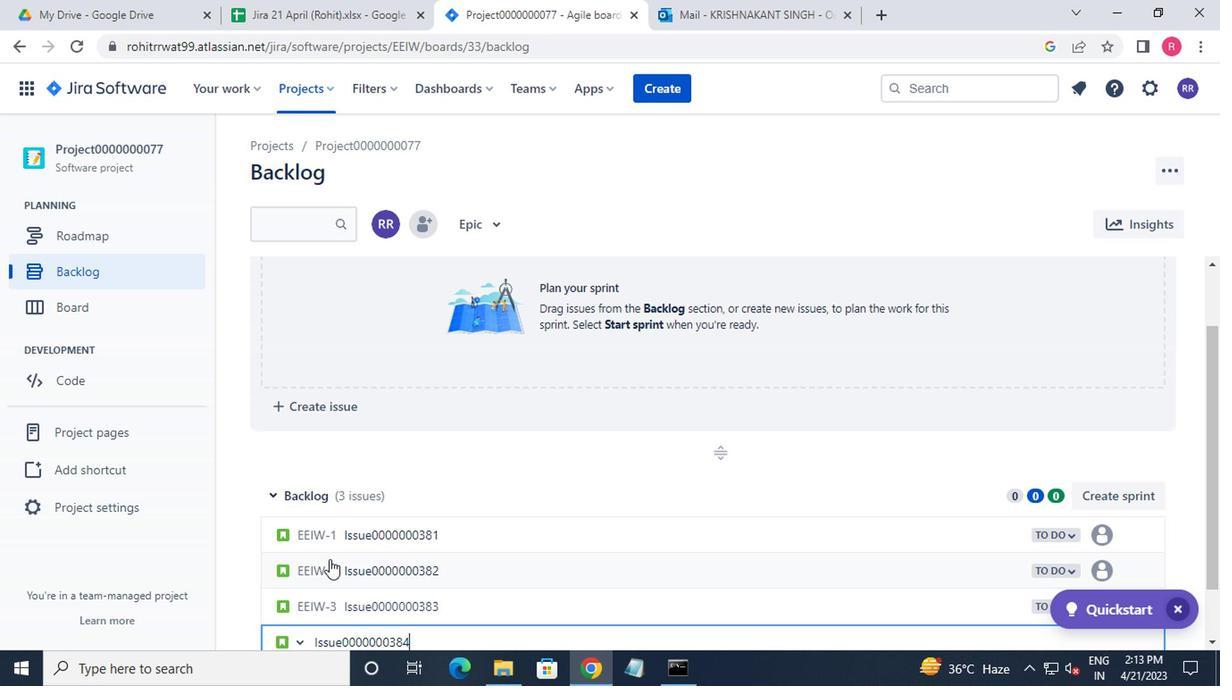 
